Task: Create new profile with name "My Profile" and copy from angular.
Action: Mouse moved to (158, 95)
Screenshot: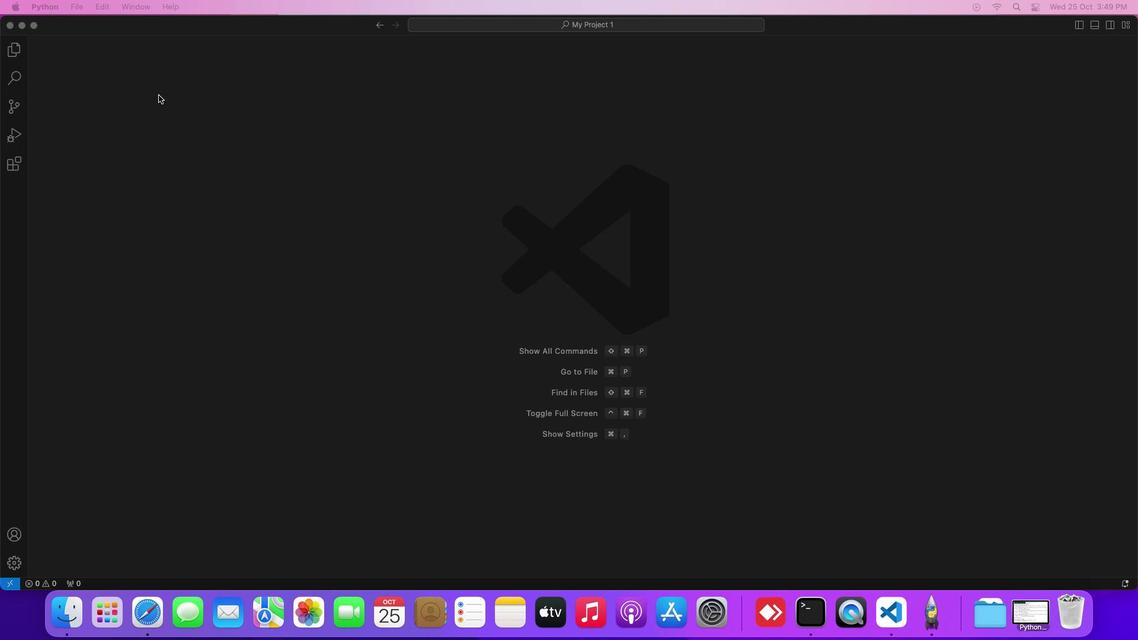 
Action: Mouse pressed left at (158, 95)
Screenshot: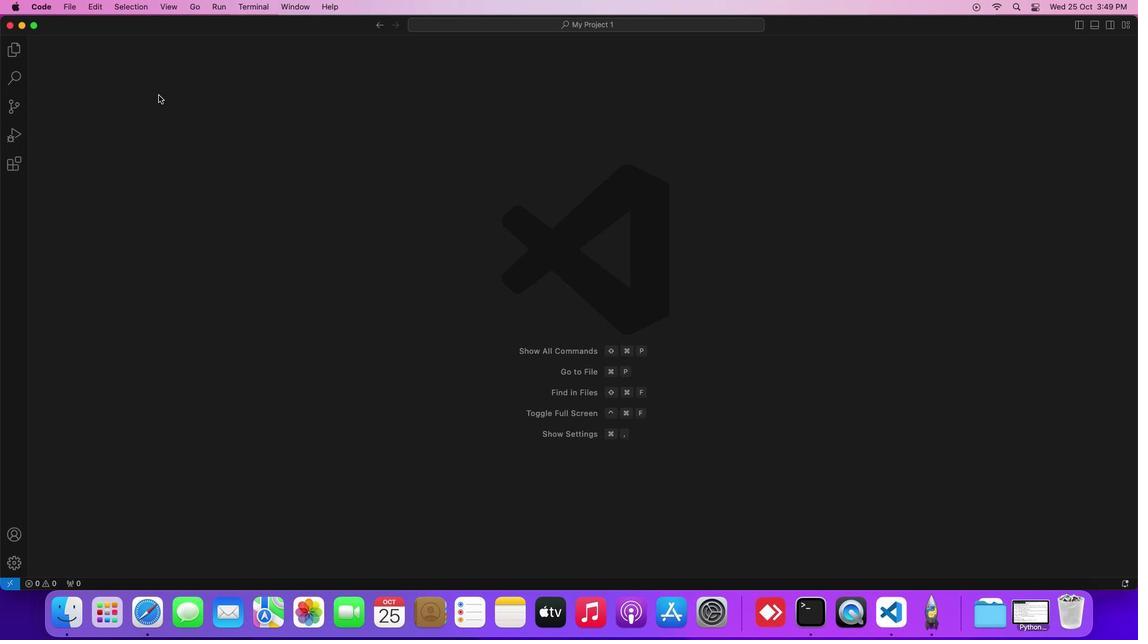 
Action: Mouse moved to (45, 5)
Screenshot: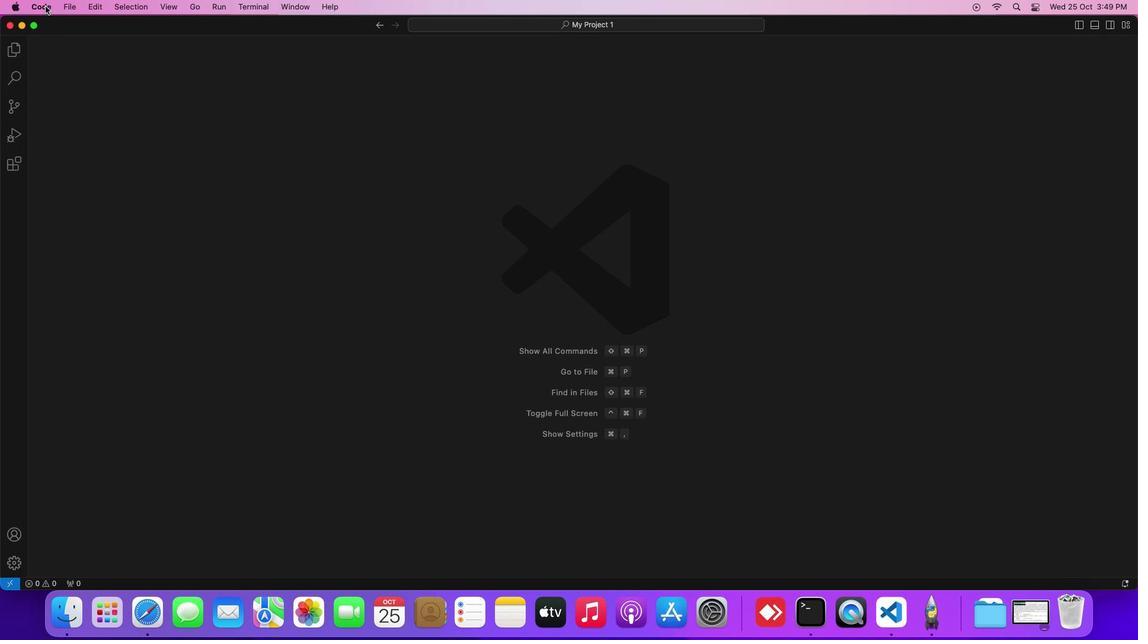 
Action: Mouse pressed left at (45, 5)
Screenshot: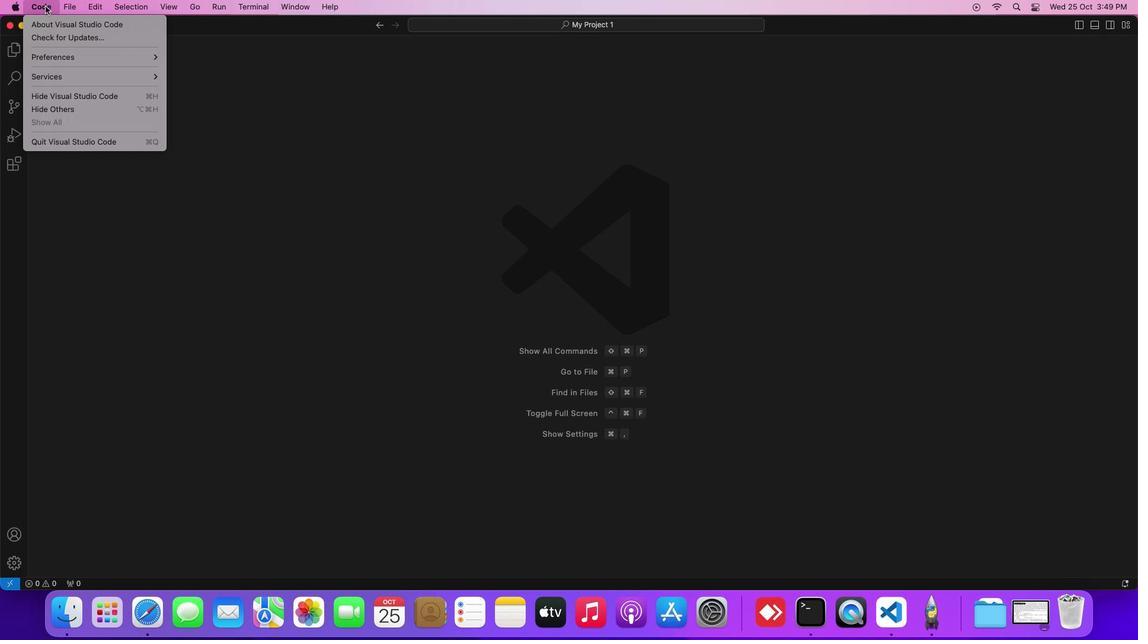 
Action: Mouse moved to (363, 106)
Screenshot: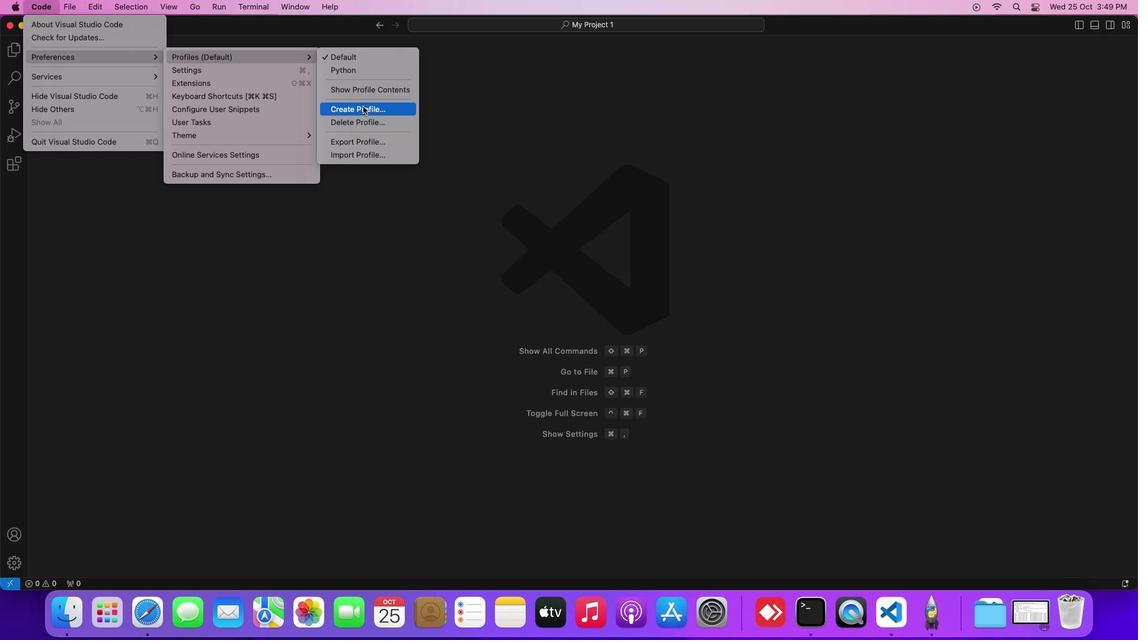 
Action: Mouse pressed left at (363, 106)
Screenshot: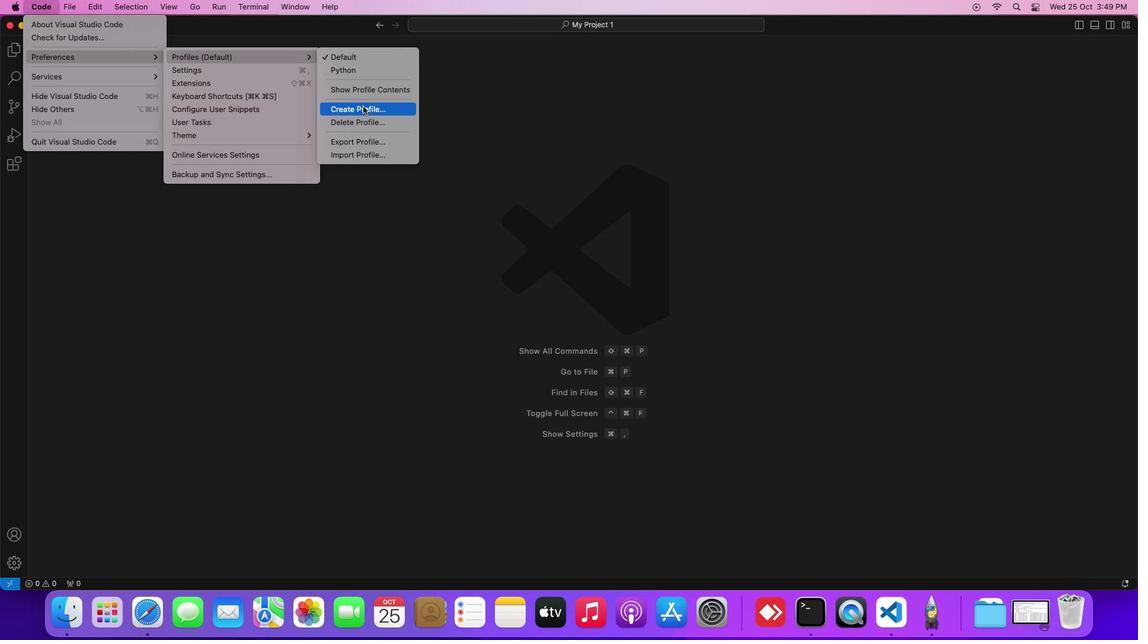
Action: Mouse moved to (451, 34)
Screenshot: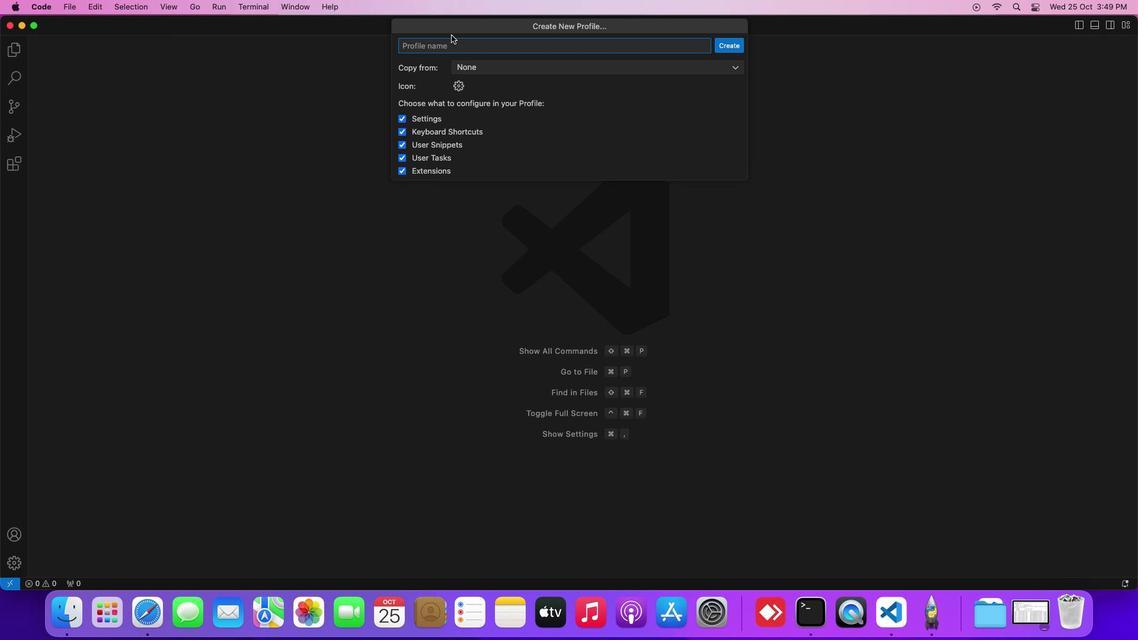 
Action: Key pressed Key.shift'M''y'Key.spaceKey.shift'P''r''o''f''i''l''e'
Screenshot: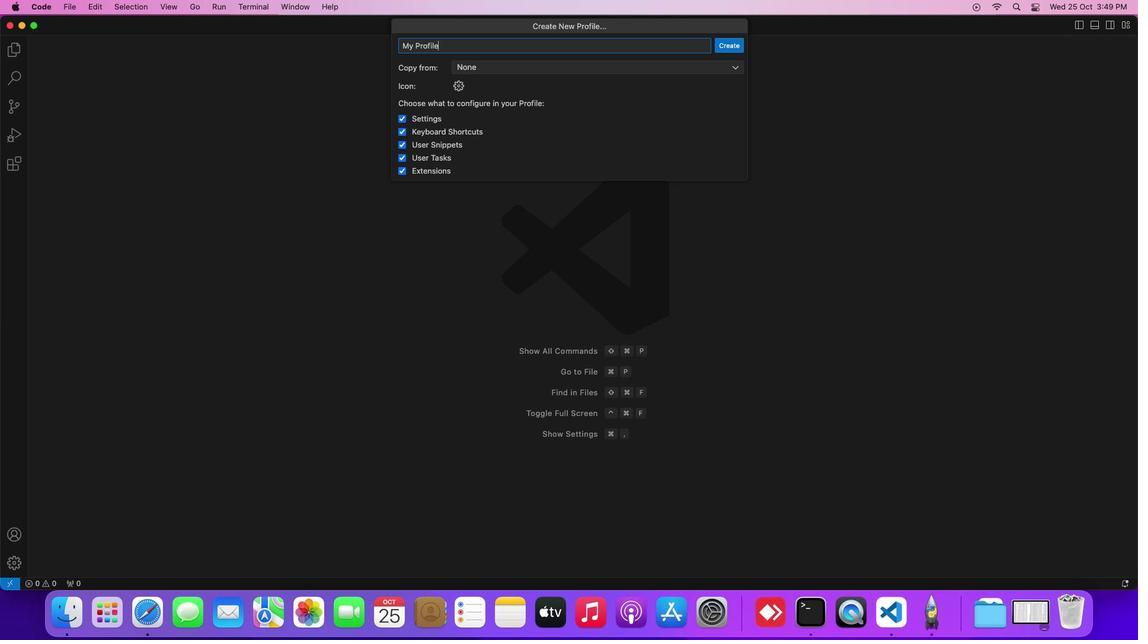 
Action: Mouse moved to (520, 70)
Screenshot: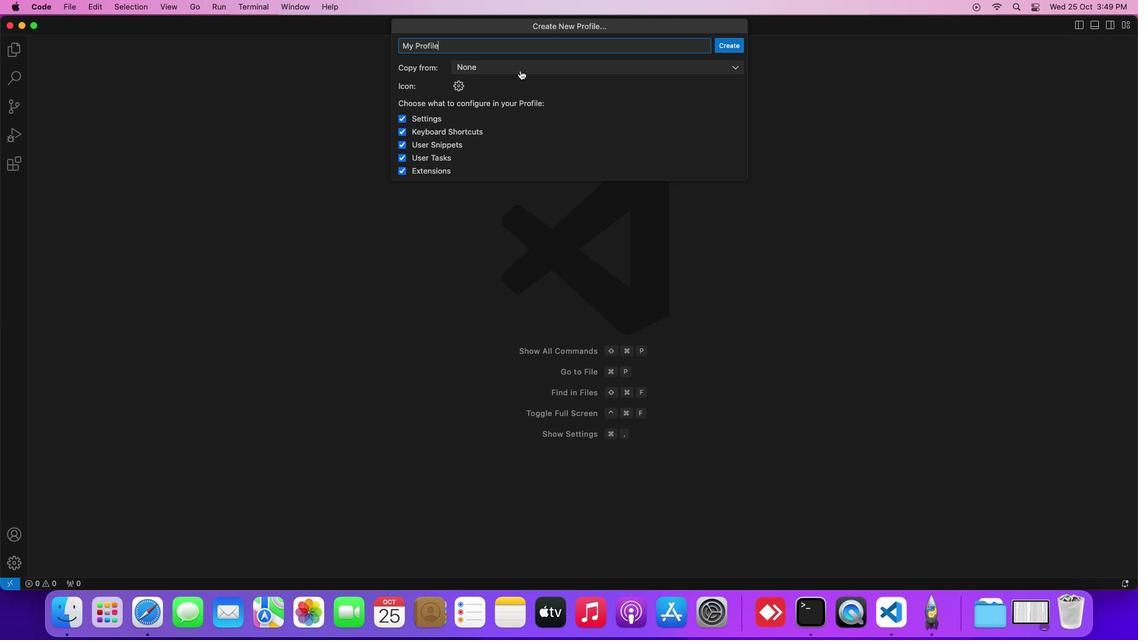 
Action: Mouse pressed left at (520, 70)
Screenshot: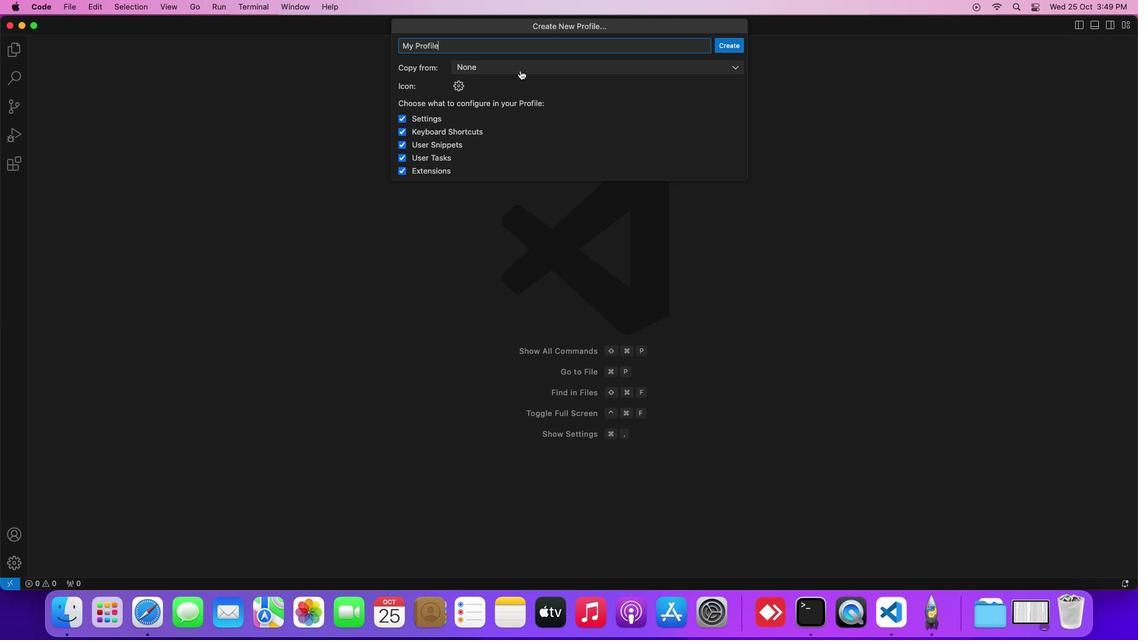 
Action: Mouse moved to (487, 119)
Screenshot: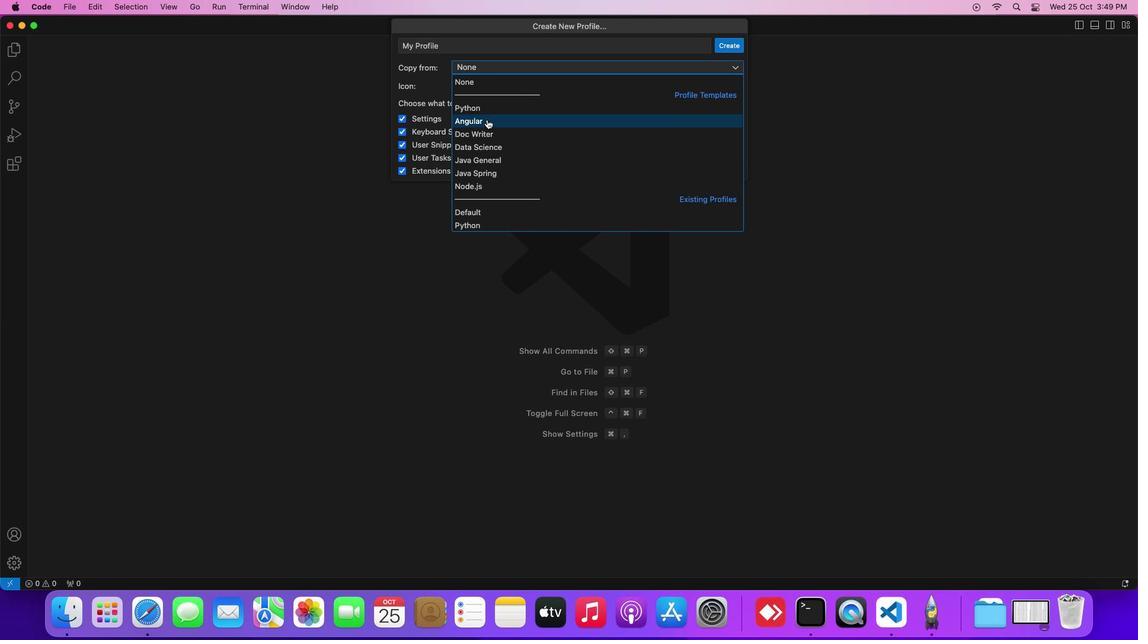 
Action: Mouse pressed left at (487, 119)
Screenshot: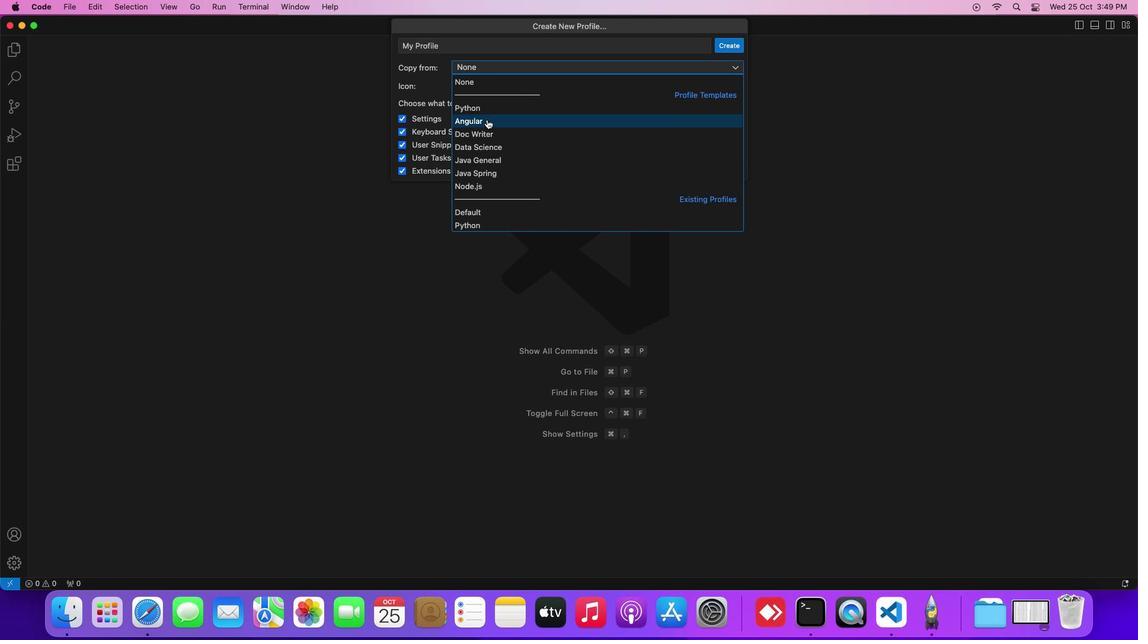 
Action: Mouse moved to (731, 52)
Screenshot: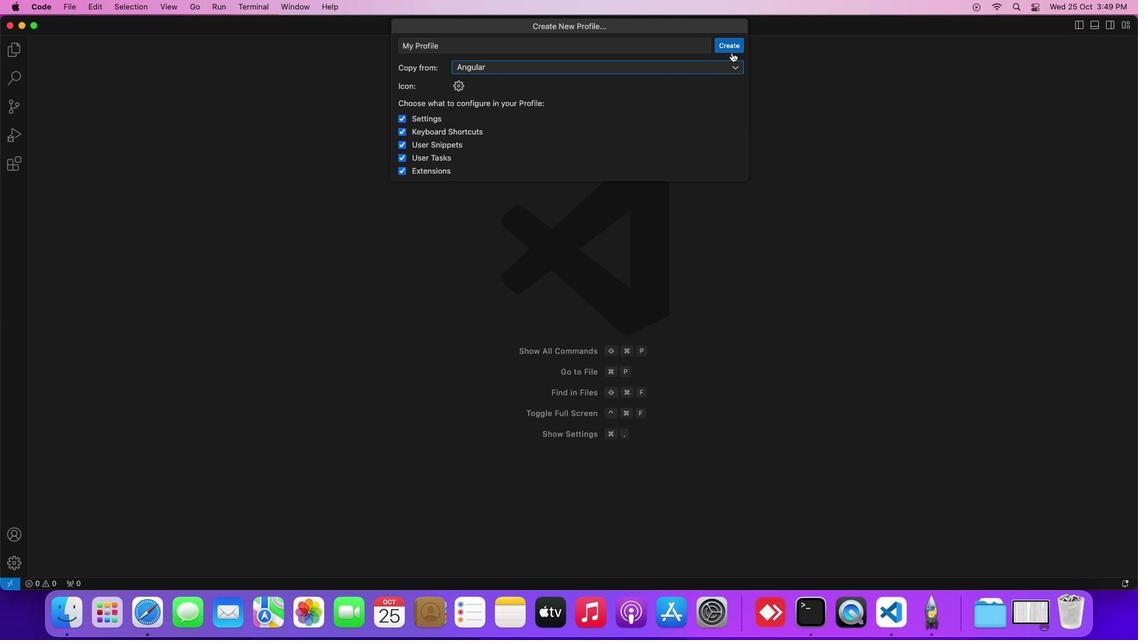 
Action: Mouse pressed left at (731, 52)
Screenshot: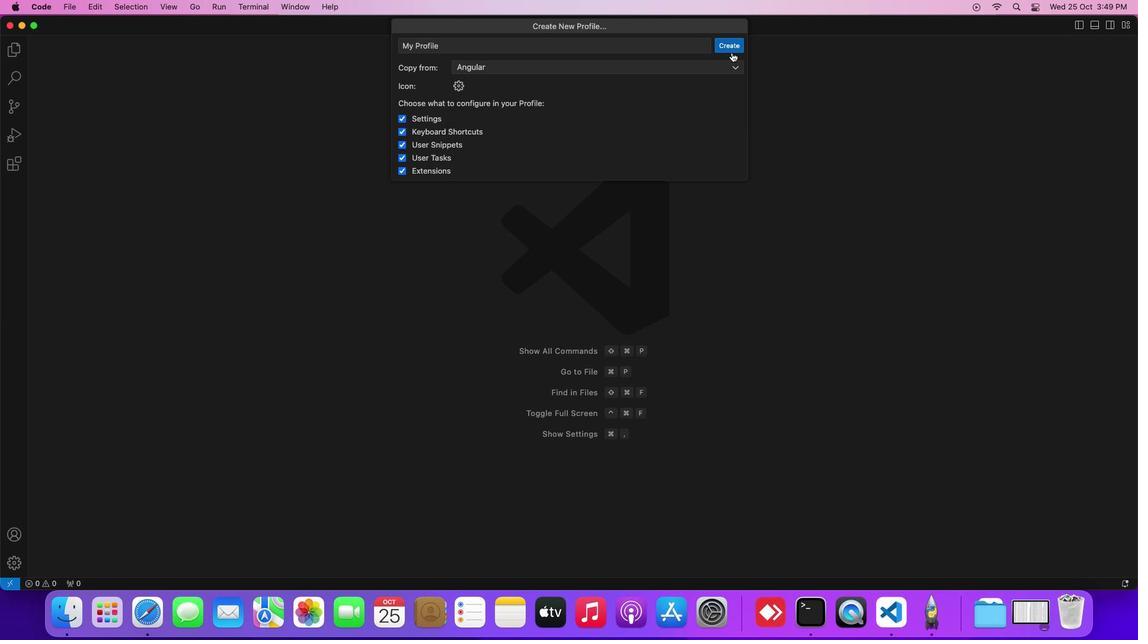 
